 Task: Use Off Broadway Effect in this video Movie B.mp4
Action: Mouse moved to (276, 30)
Screenshot: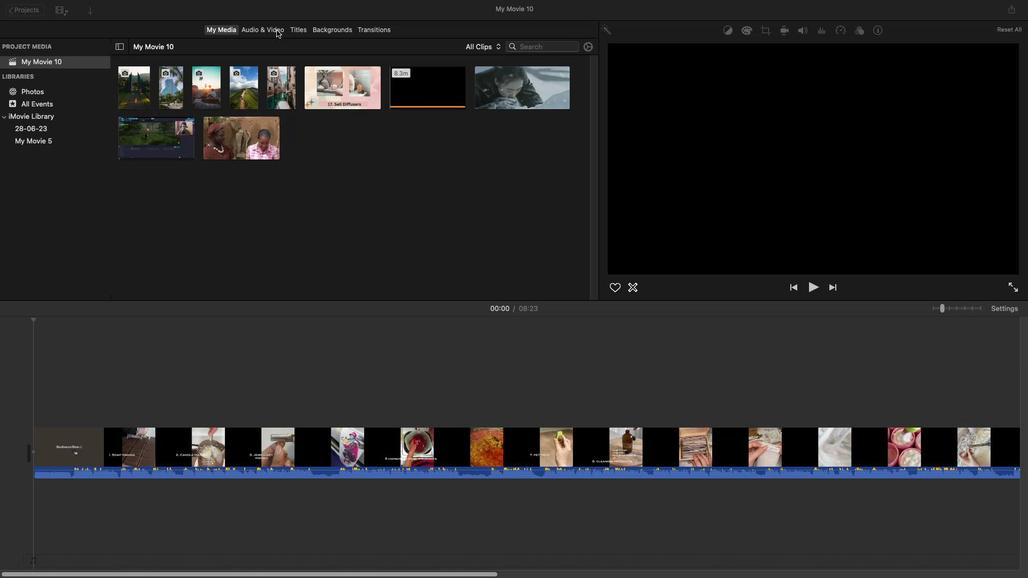 
Action: Mouse pressed left at (276, 30)
Screenshot: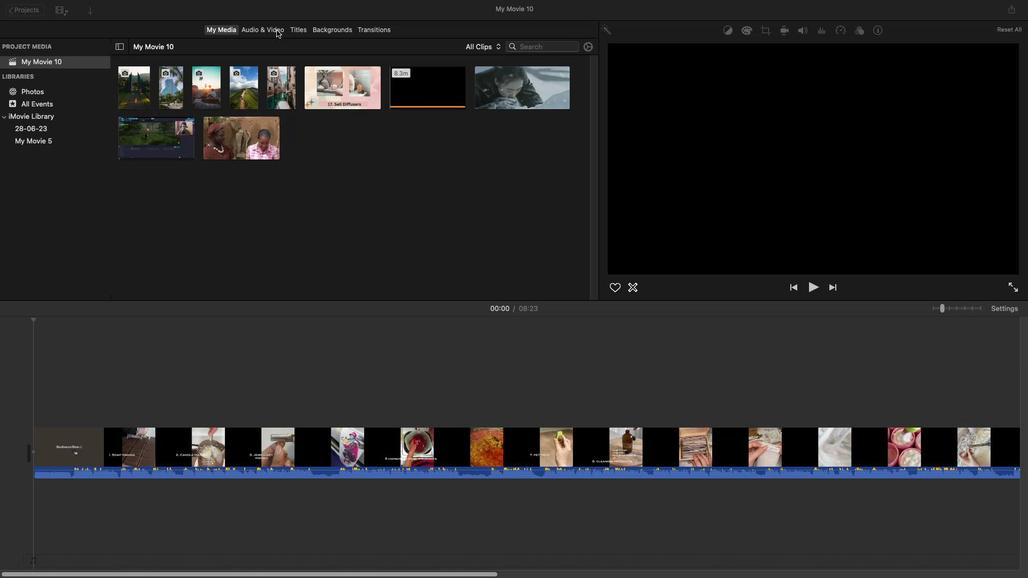 
Action: Mouse moved to (169, 256)
Screenshot: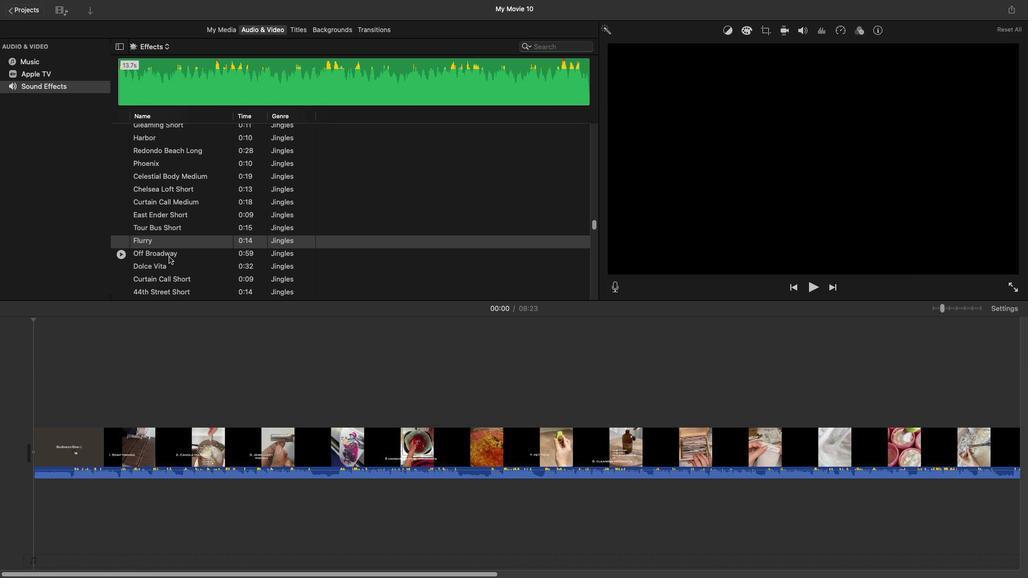 
Action: Mouse pressed left at (169, 256)
Screenshot: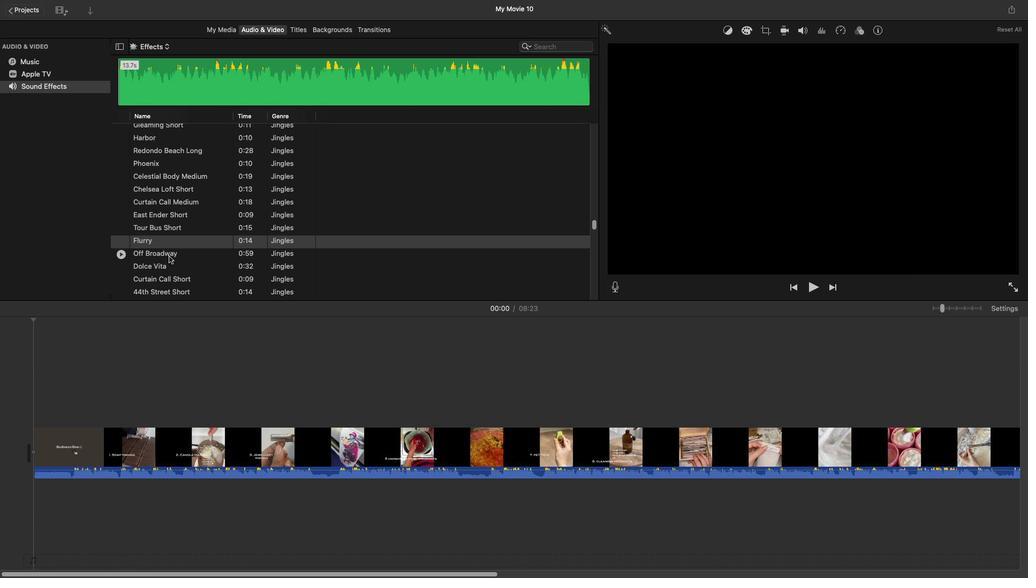 
Action: Mouse pressed left at (169, 256)
Screenshot: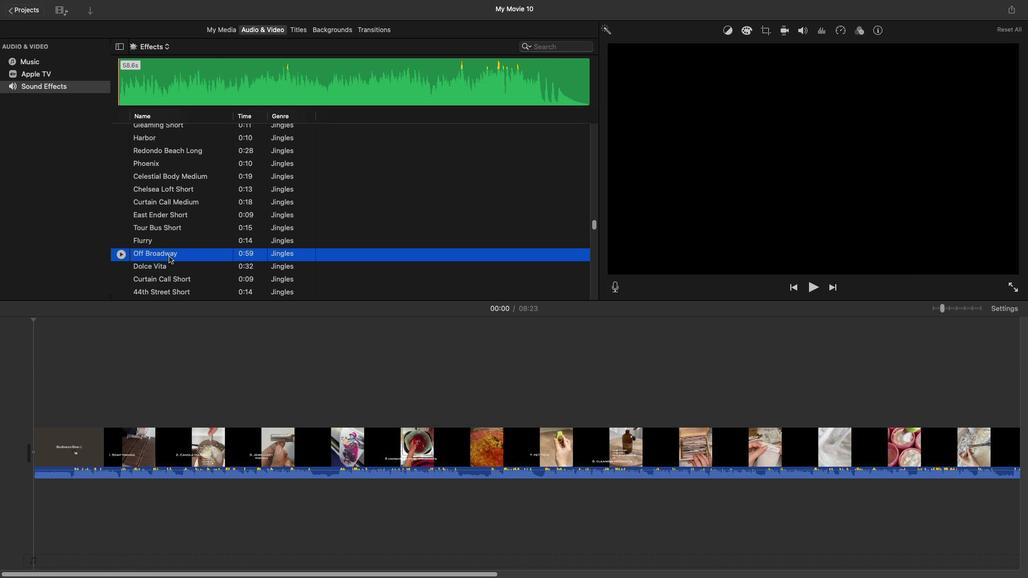 
Action: Mouse moved to (36, 484)
Screenshot: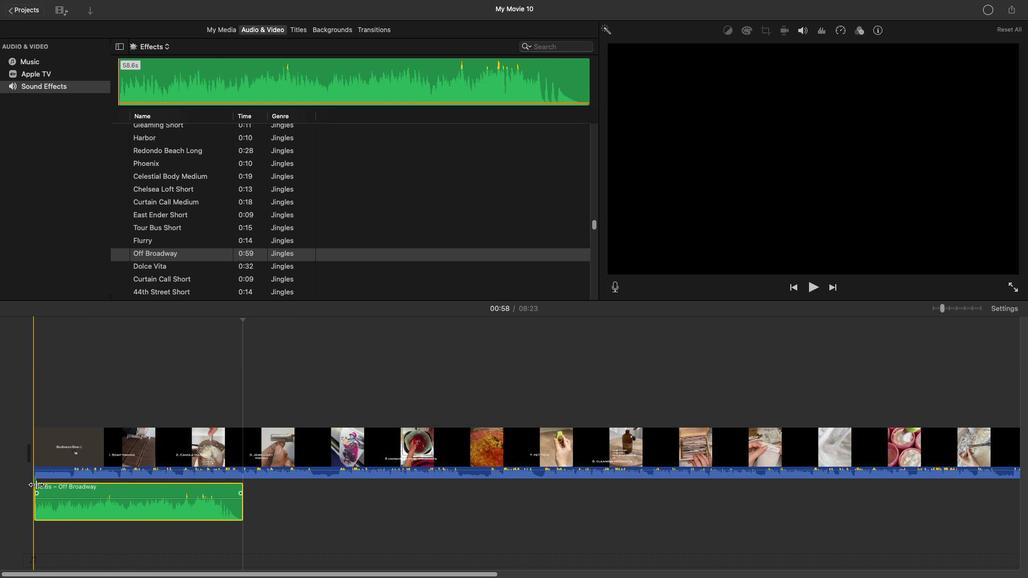 
